 Task: Cancel response.
Action: Mouse moved to (580, 63)
Screenshot: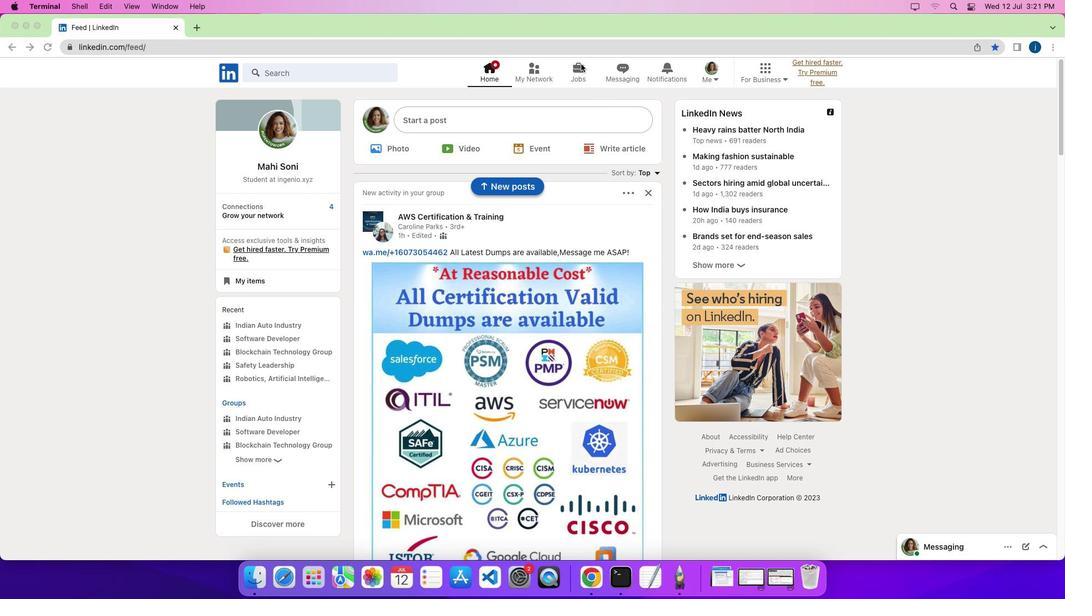 
Action: Mouse pressed left at (580, 63)
Screenshot: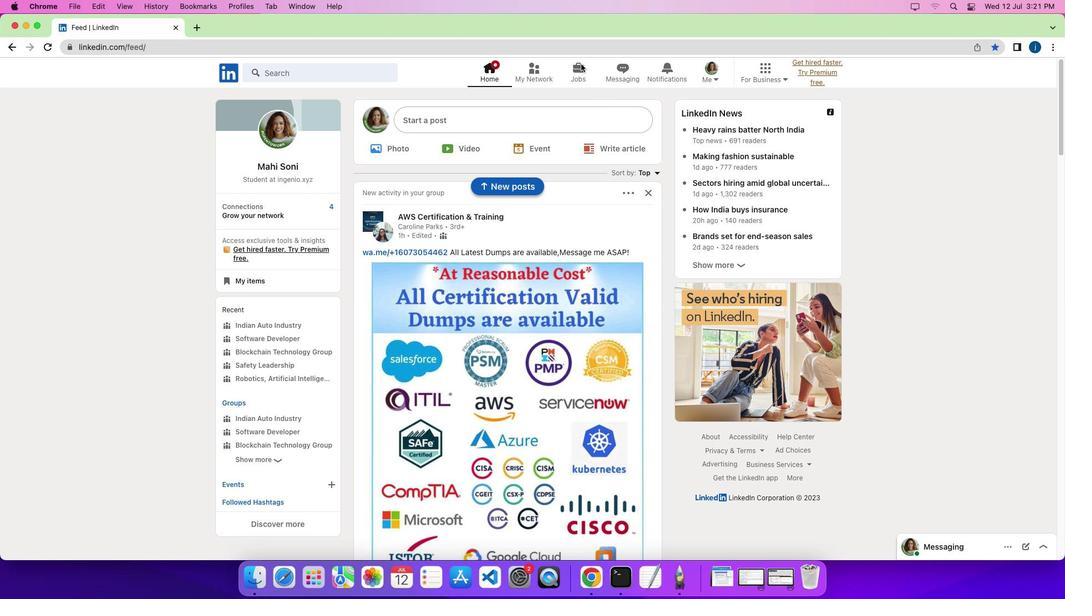 
Action: Mouse pressed left at (580, 63)
Screenshot: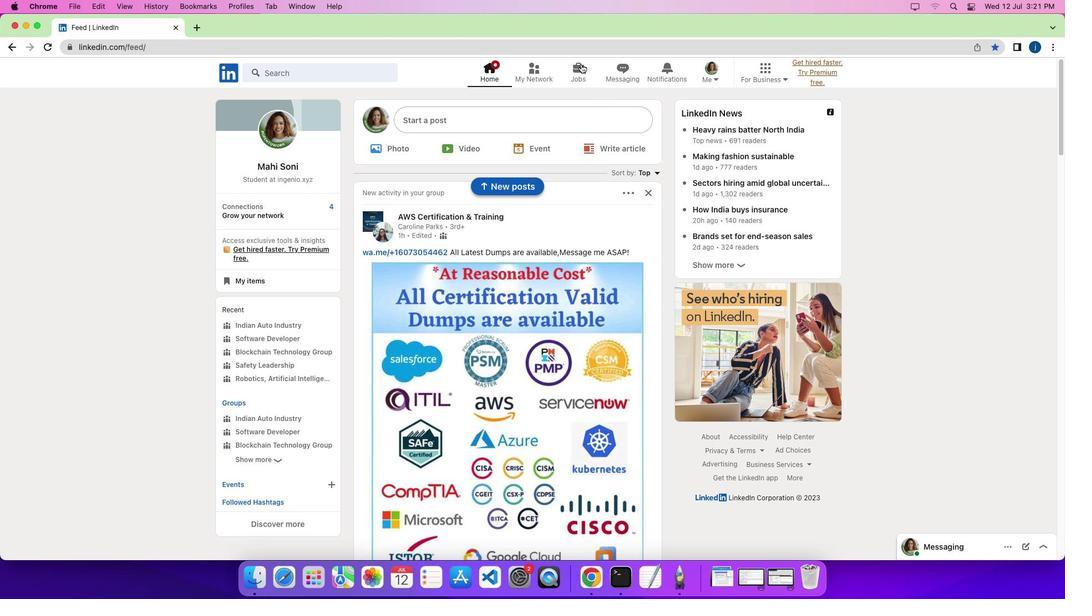 
Action: Mouse moved to (272, 382)
Screenshot: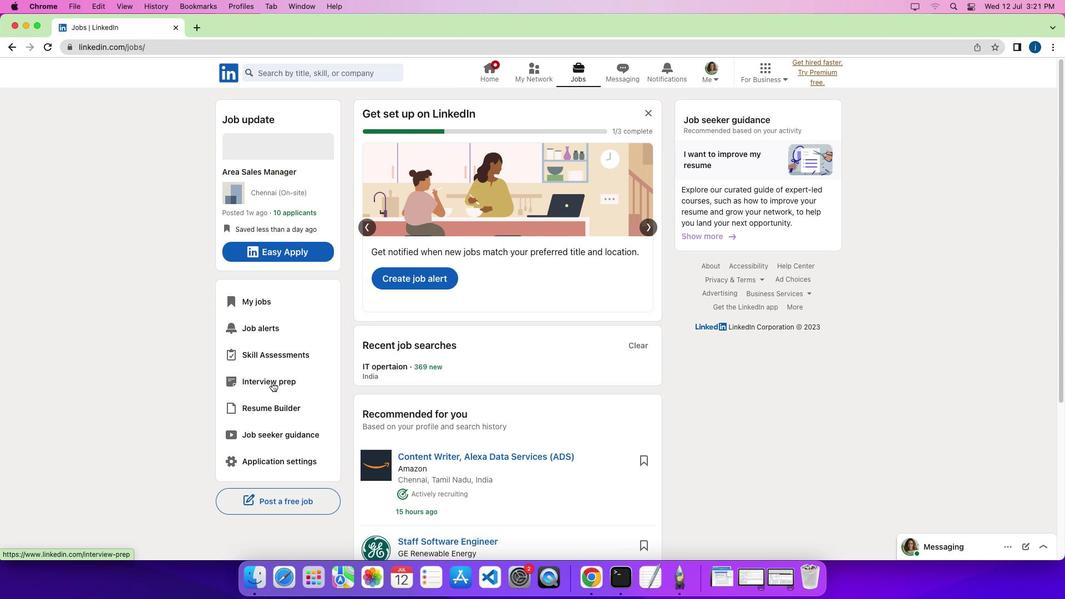 
Action: Mouse pressed left at (272, 382)
Screenshot: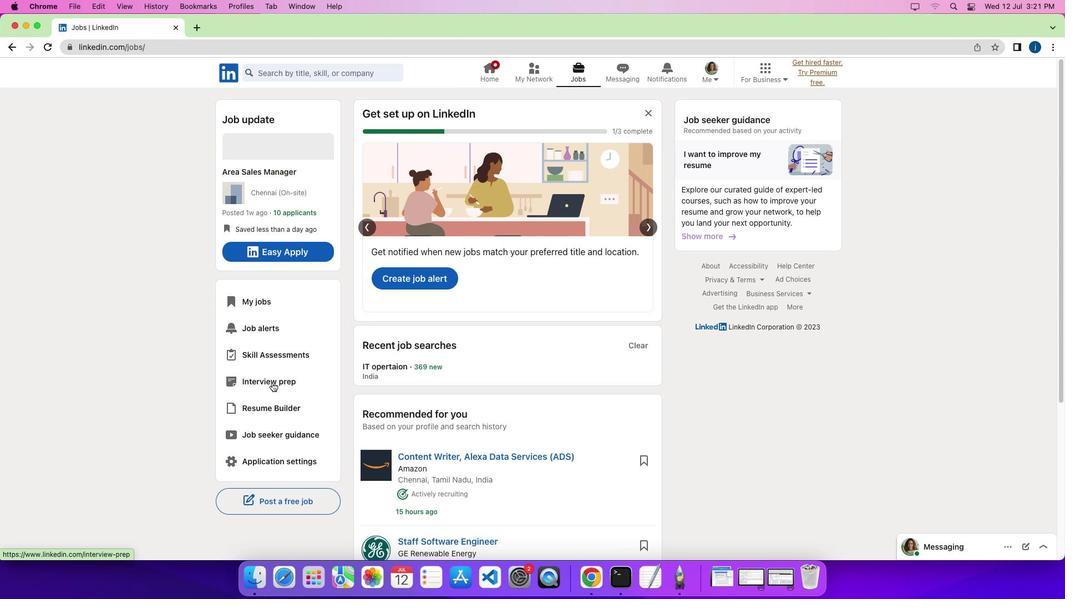 
Action: Mouse moved to (336, 123)
Screenshot: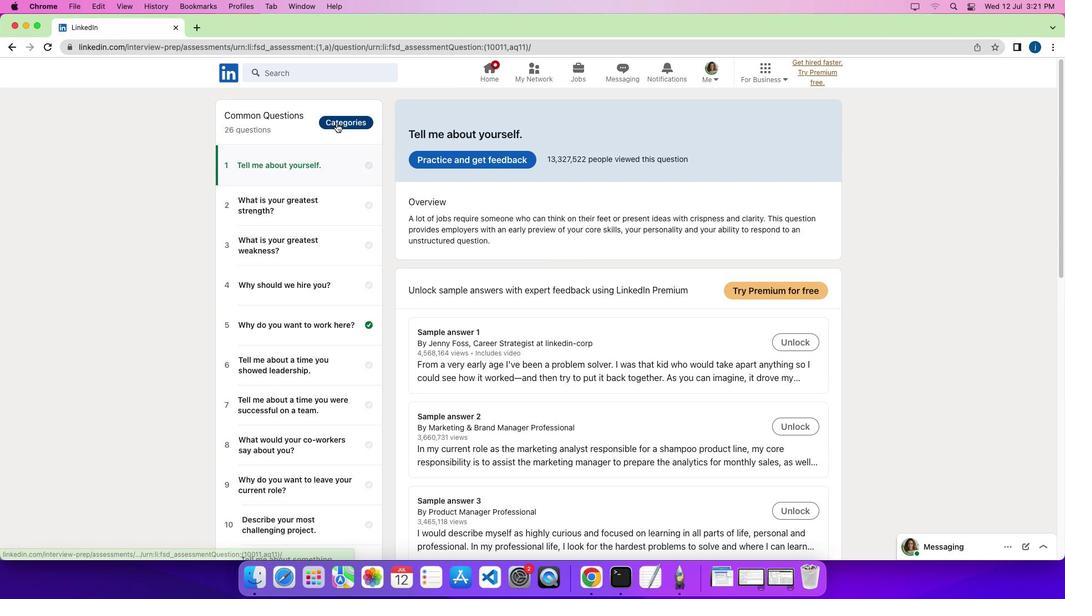 
Action: Mouse pressed left at (336, 123)
Screenshot: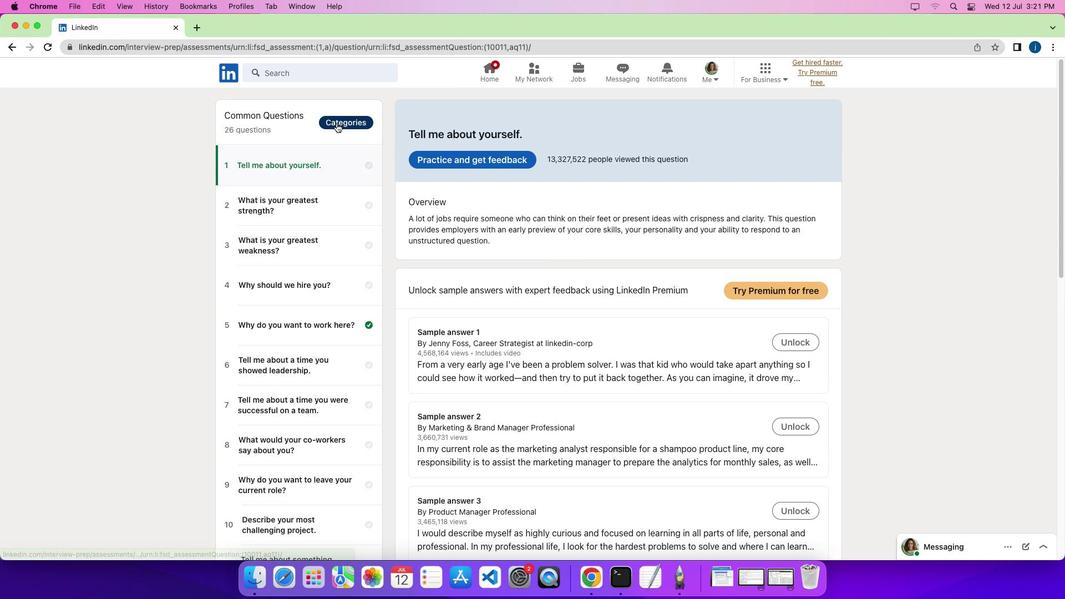 
Action: Mouse moved to (305, 169)
Screenshot: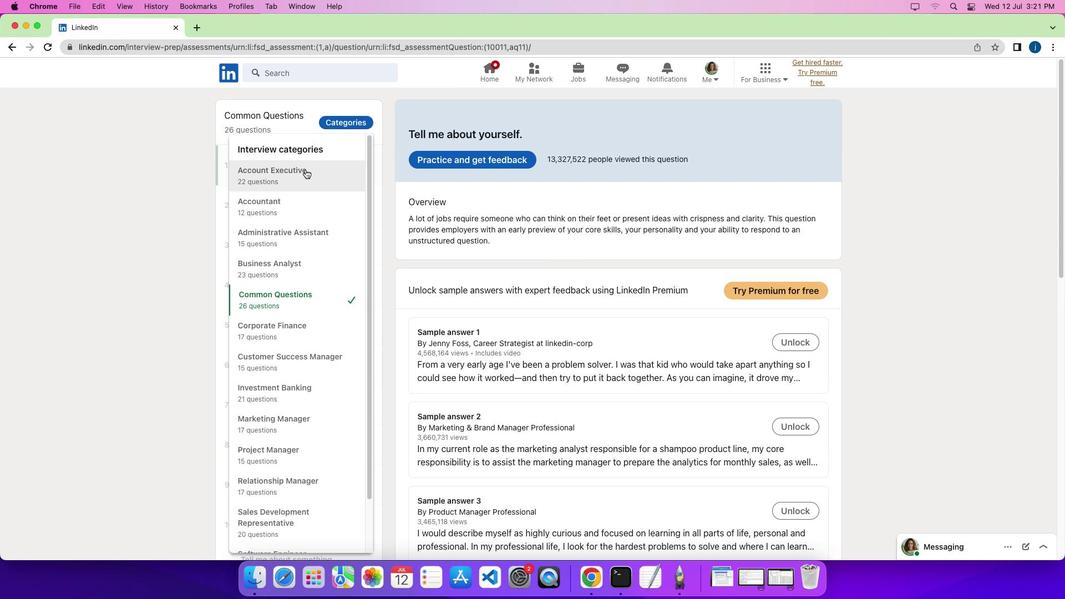 
Action: Mouse pressed left at (305, 169)
Screenshot: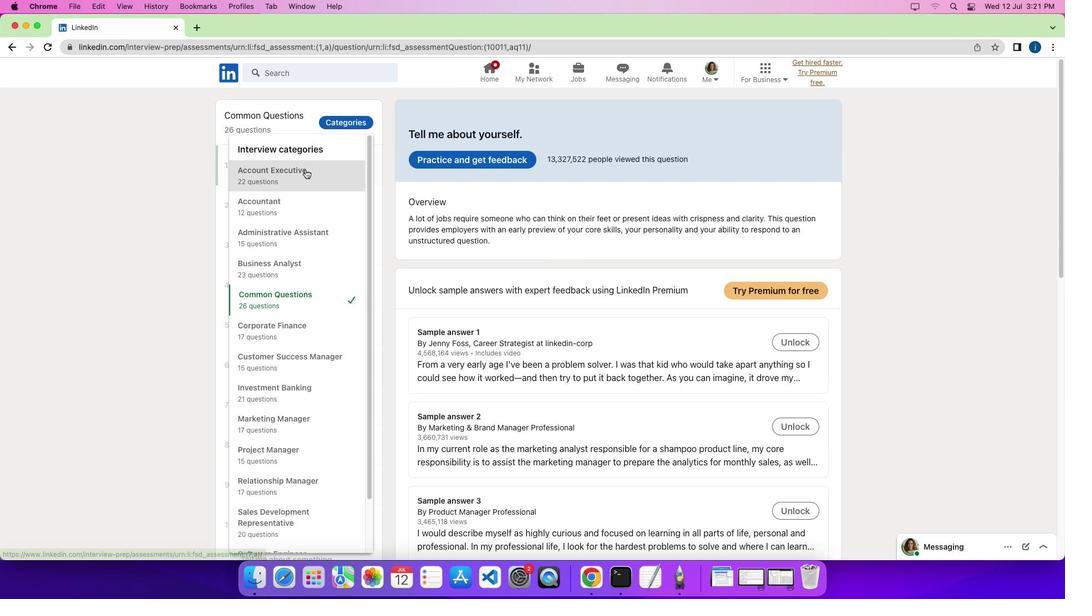 
Action: Mouse moved to (291, 188)
Screenshot: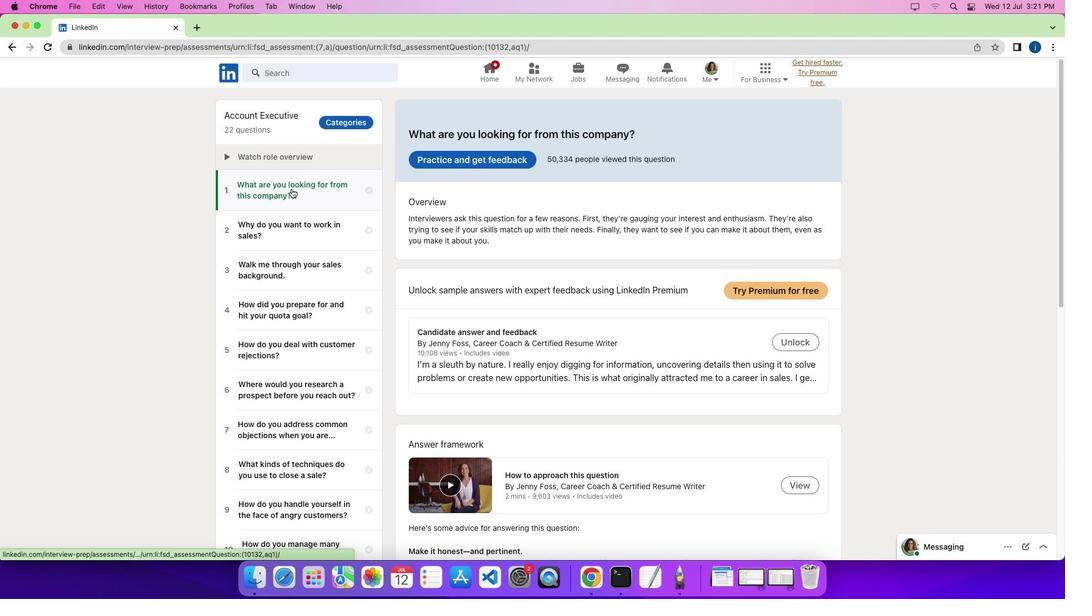 
Action: Mouse pressed left at (291, 188)
Screenshot: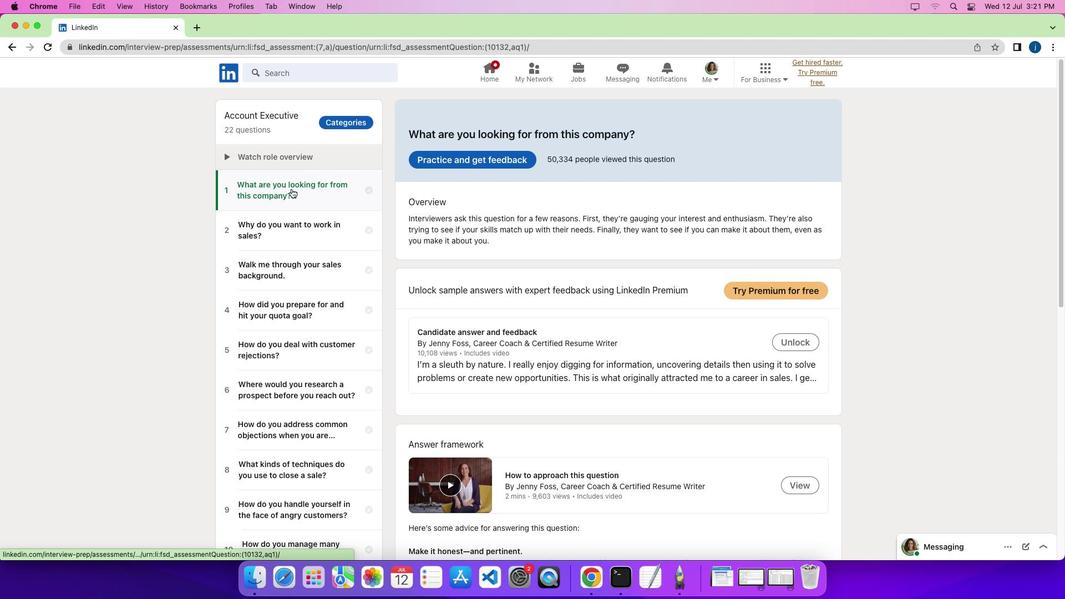 
Action: Mouse moved to (430, 153)
Screenshot: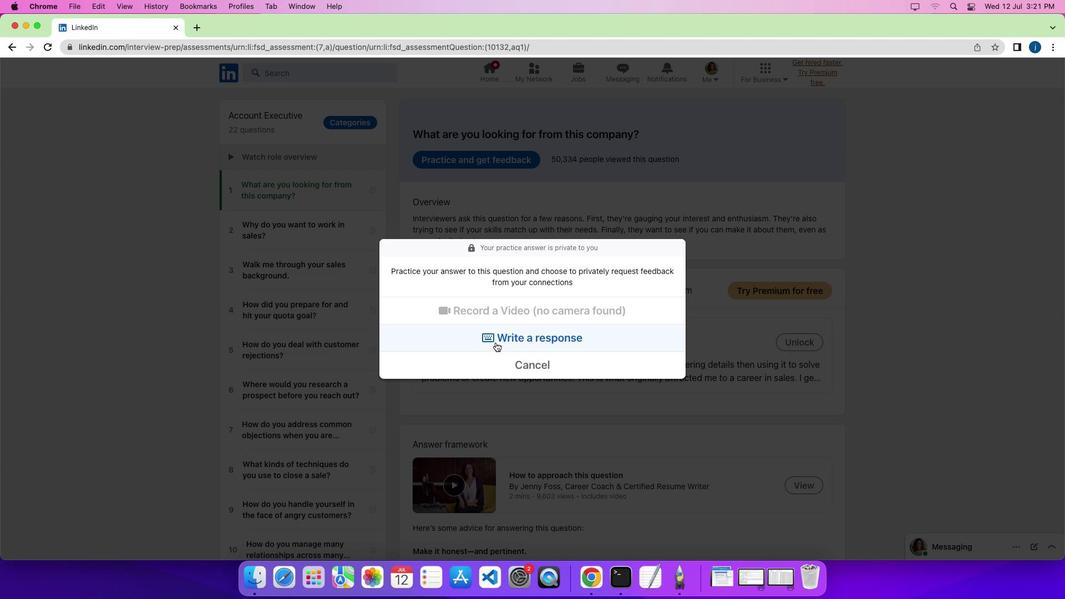 
Action: Mouse pressed left at (430, 153)
Screenshot: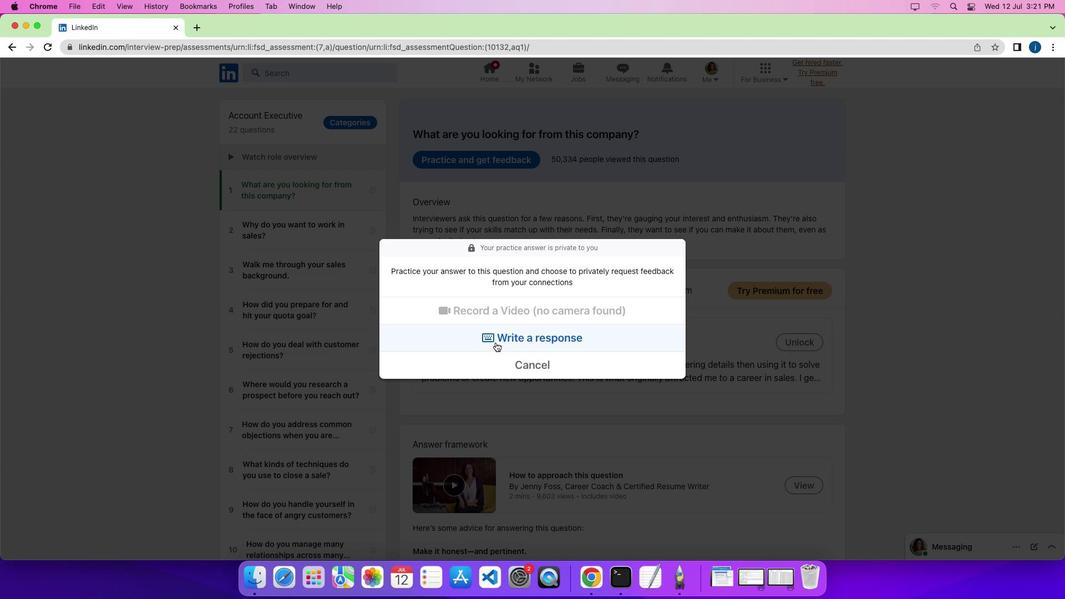 
Action: Mouse moved to (498, 361)
Screenshot: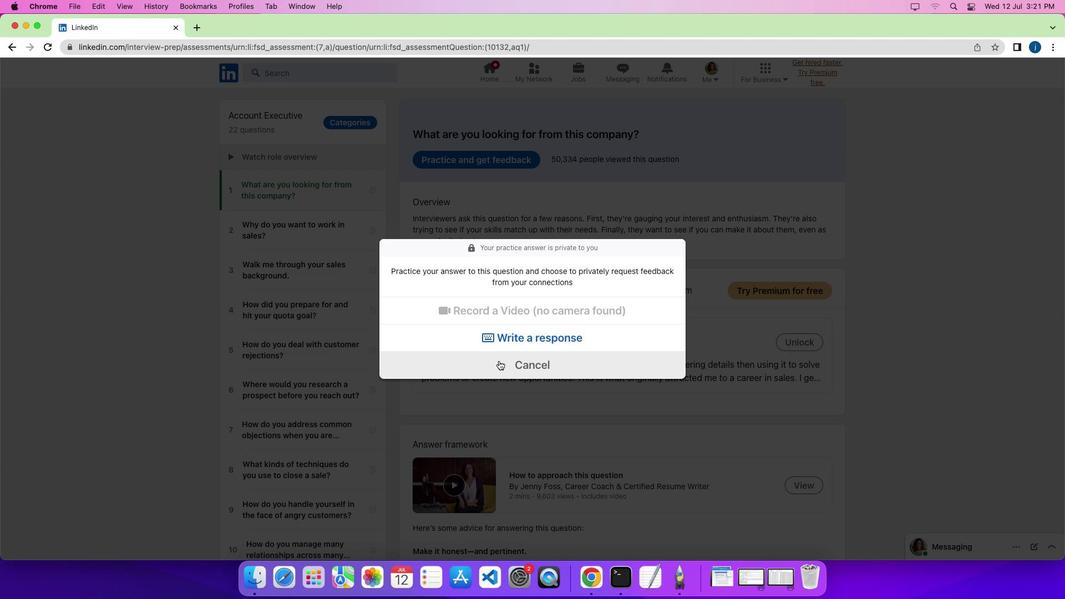 
Action: Mouse pressed left at (498, 361)
Screenshot: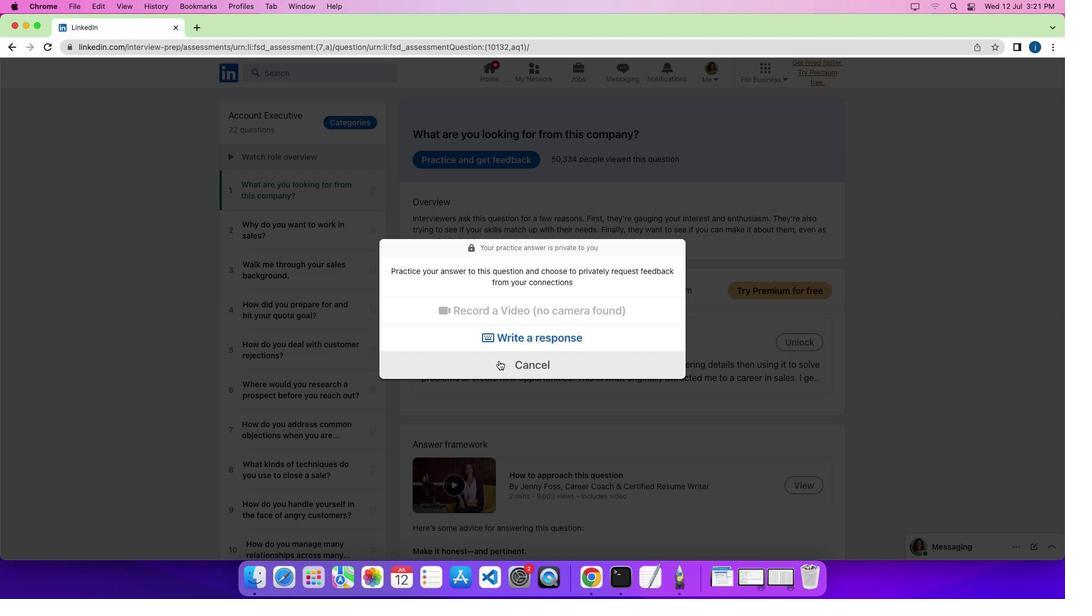 
Action: Mouse moved to (493, 391)
Screenshot: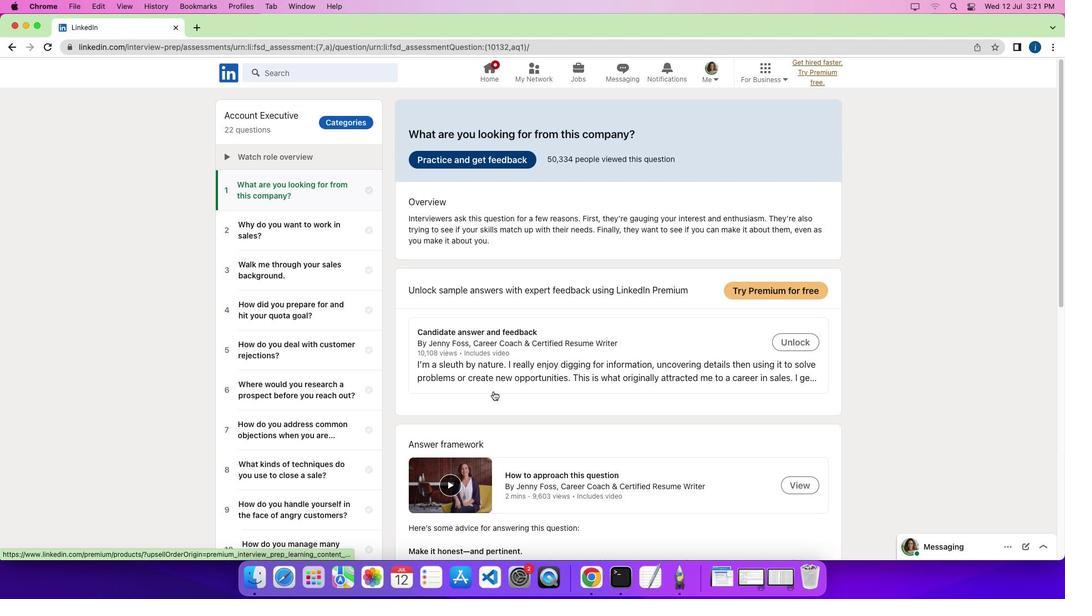 
